 Task: Create a task  Implement social media sharing feature for the app , assign it to team member softage.6@softage.net in the project TrendSetter and update the status of the task to  Off Track , set the priority of the task to Medium.
Action: Mouse moved to (58, 225)
Screenshot: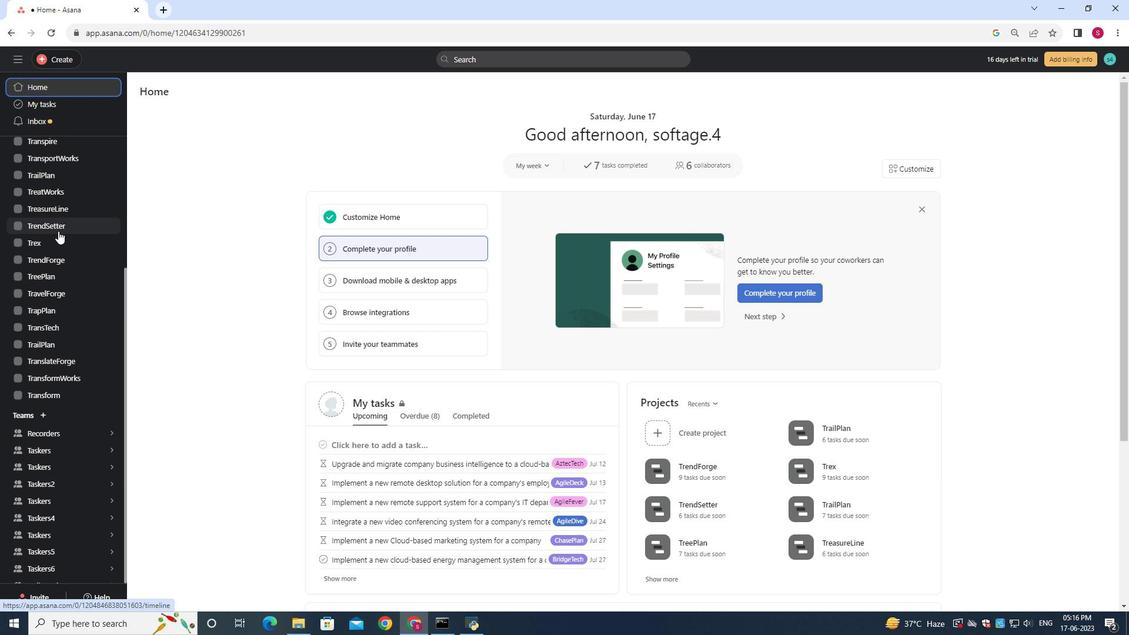 
Action: Mouse pressed left at (58, 225)
Screenshot: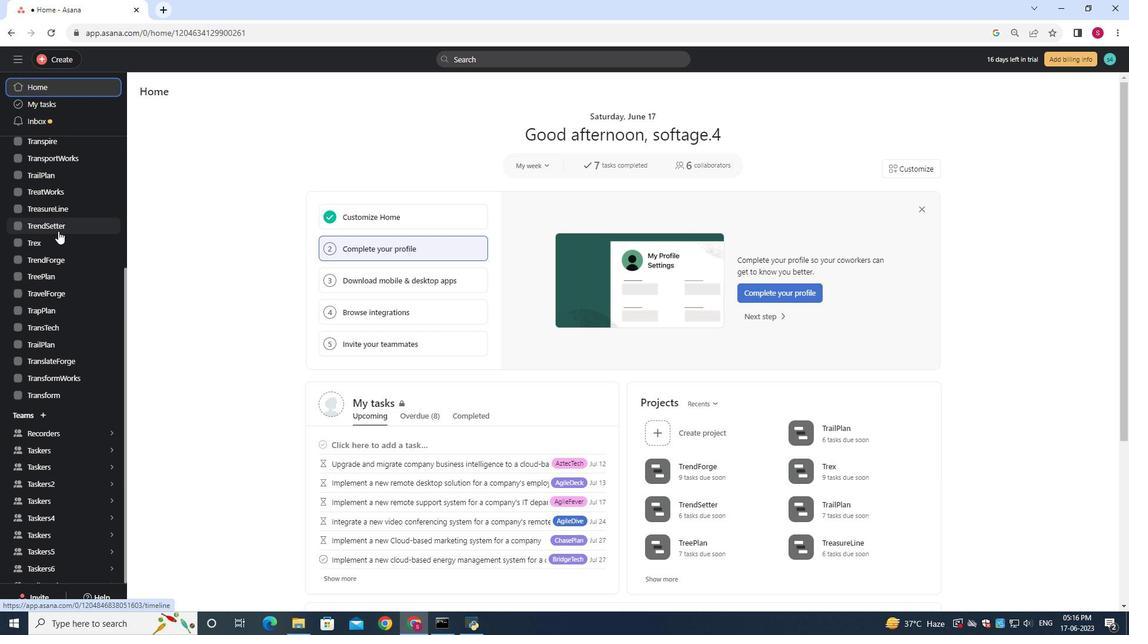 
Action: Mouse moved to (161, 137)
Screenshot: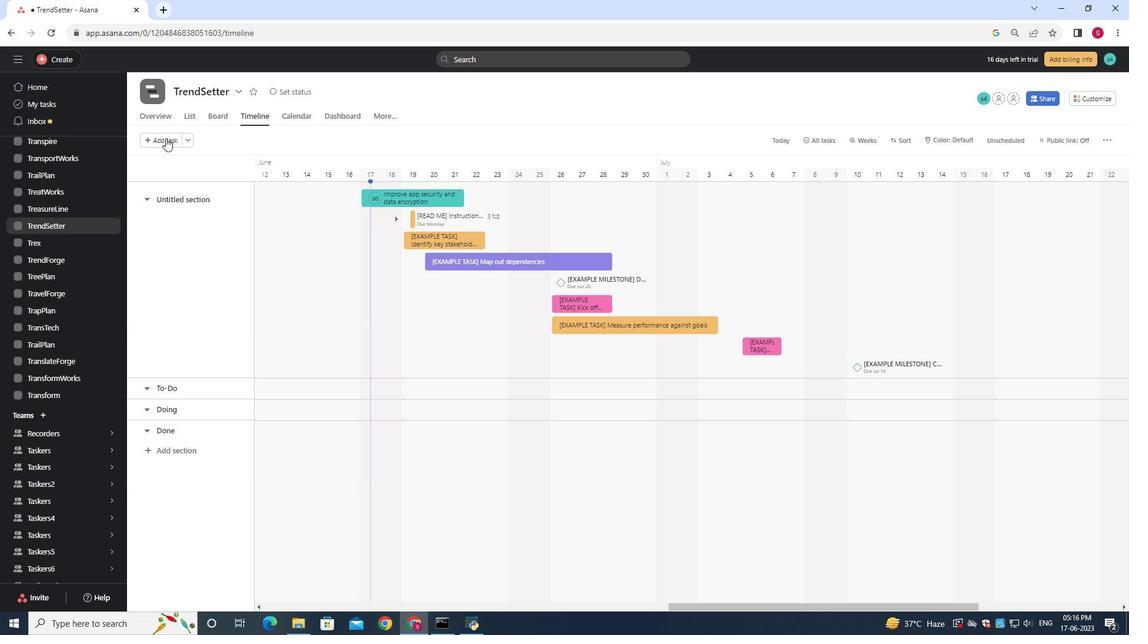 
Action: Mouse pressed left at (161, 137)
Screenshot: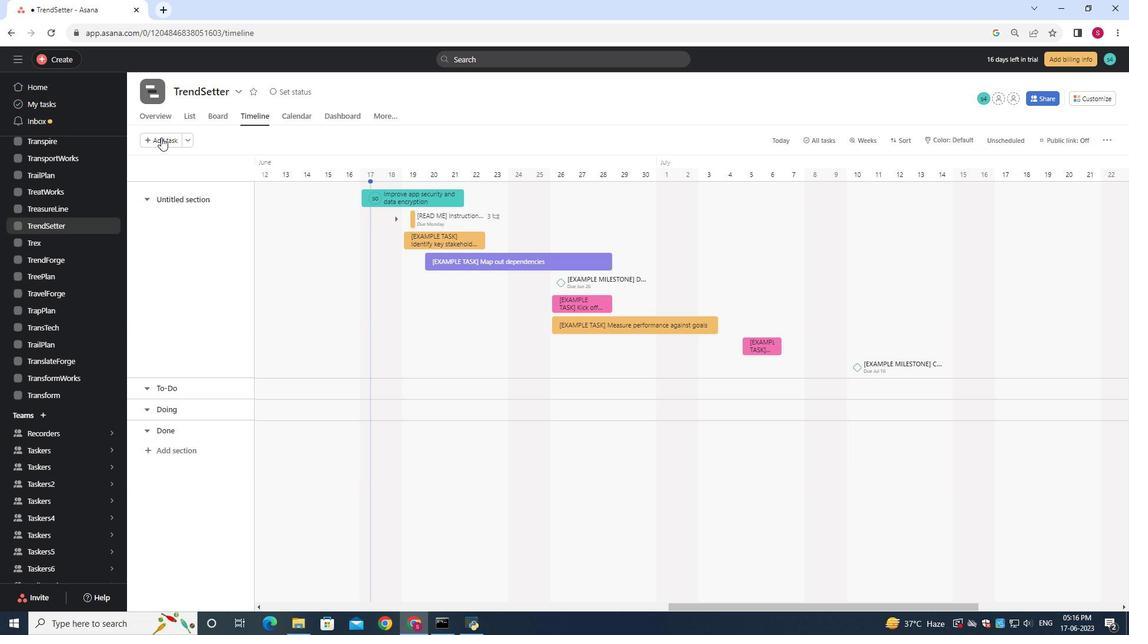 
Action: Mouse moved to (161, 137)
Screenshot: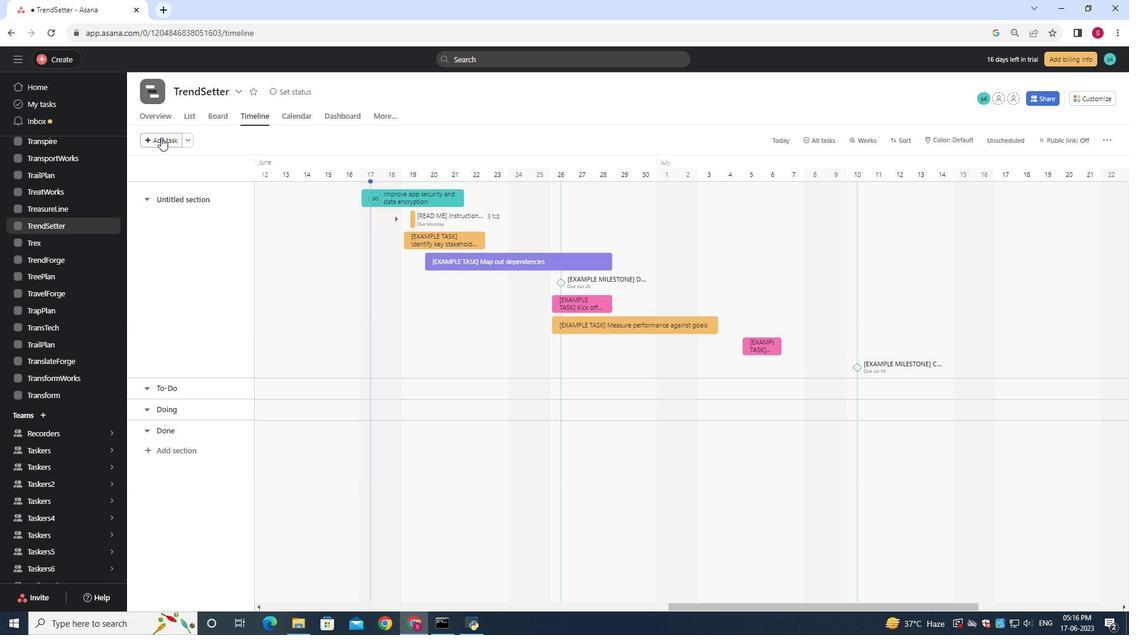 
Action: Key pressed <Key.shift>Implement<Key.space><Key.shift>S<Key.backspace>social<Key.space><Key.shift><Key.shift><Key.shift><Key.shift><Key.shift><Key.shift><Key.shift><Key.shift><Key.shift><Key.shift><Key.shift><Key.shift><Key.shift><Key.shift><Key.shift><Key.shift><Key.shift><Key.shift><Key.shift><Key.shift><Key.shift>media<Key.space>sharing<Key.space>feature<Key.space>for<Key.space>the<Key.space>app
Screenshot: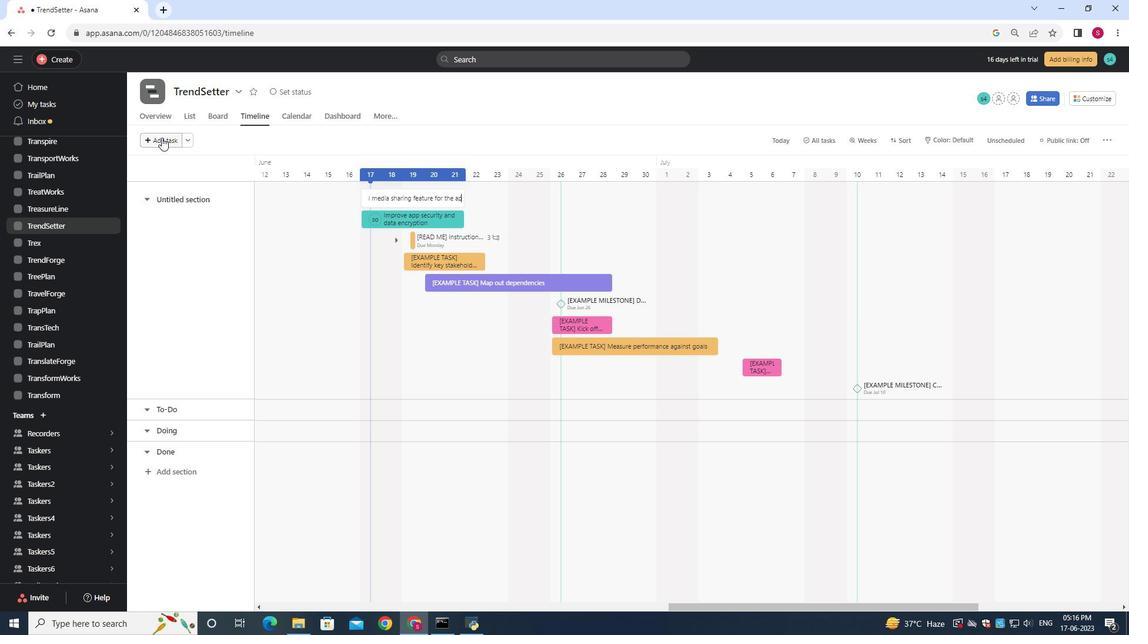 
Action: Mouse moved to (428, 200)
Screenshot: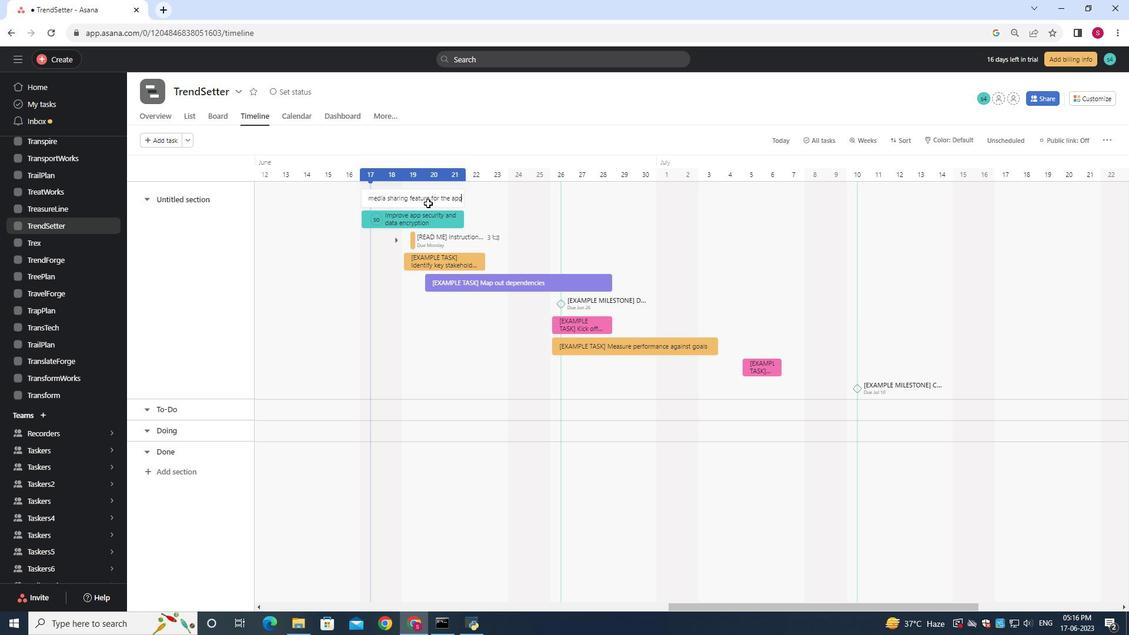 
Action: Mouse pressed left at (428, 200)
Screenshot: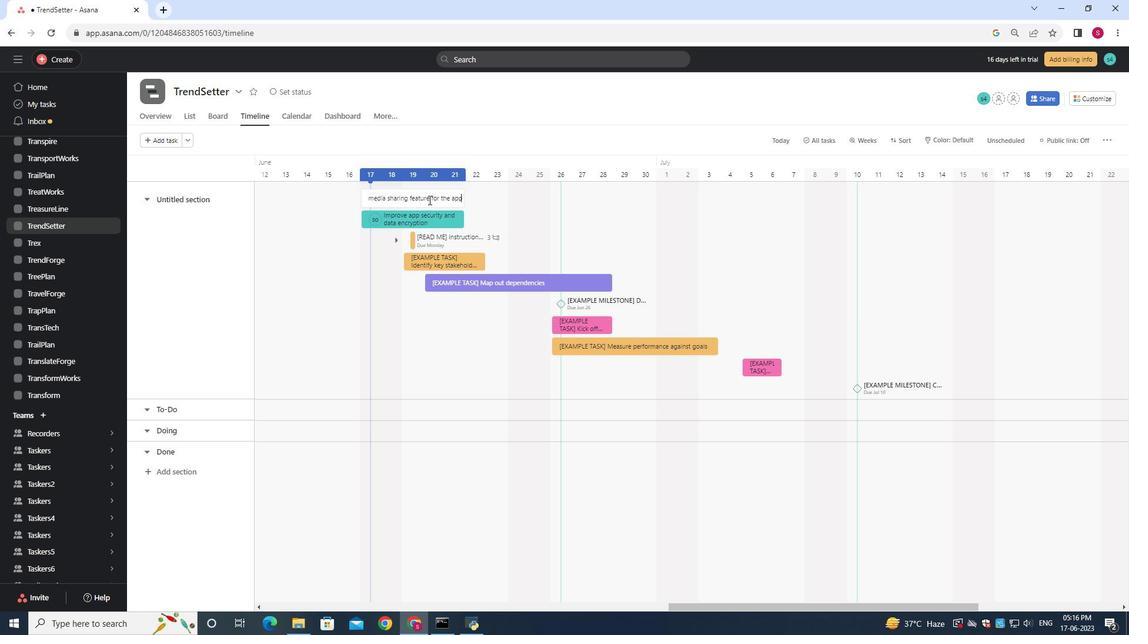 
Action: Mouse moved to (899, 197)
Screenshot: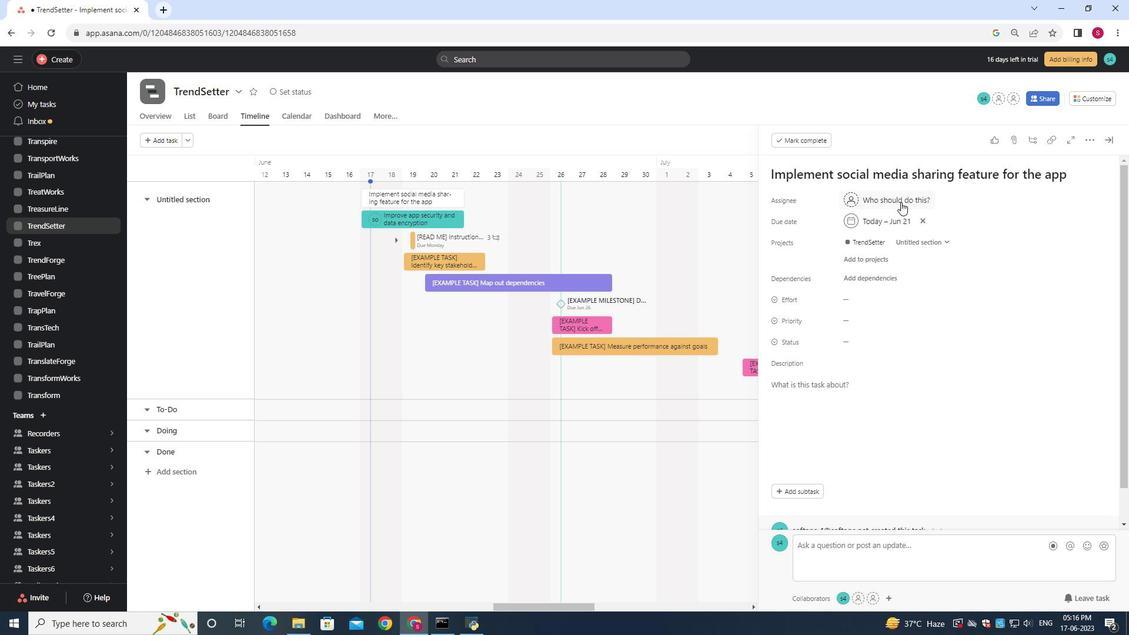 
Action: Mouse pressed left at (899, 197)
Screenshot: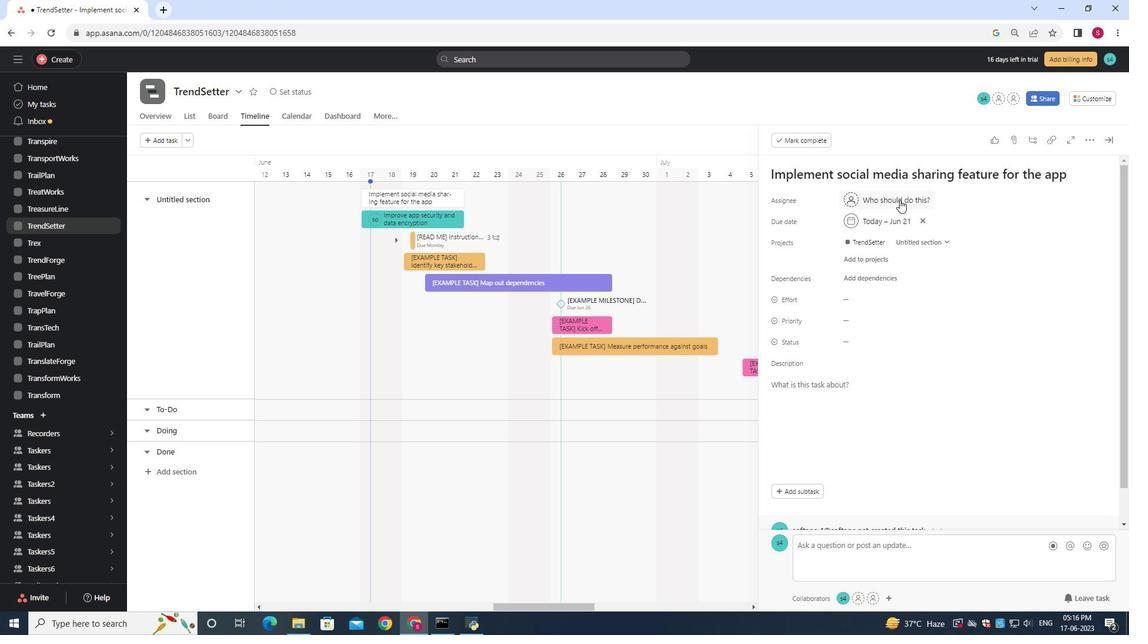 
Action: Key pressed softage
Screenshot: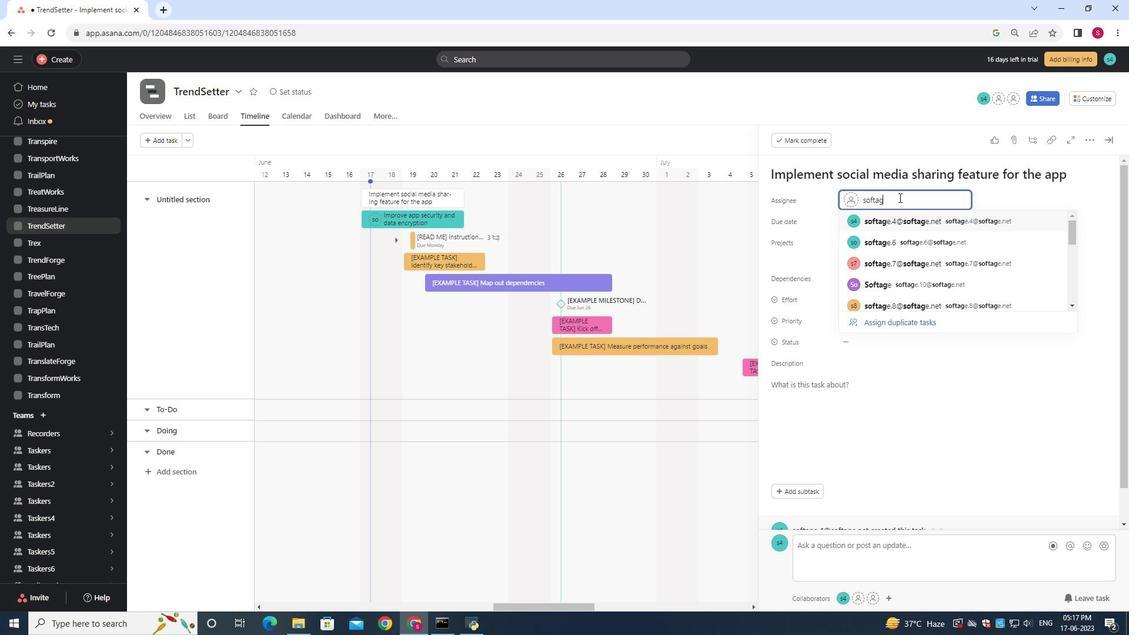 
Action: Mouse moved to (892, 195)
Screenshot: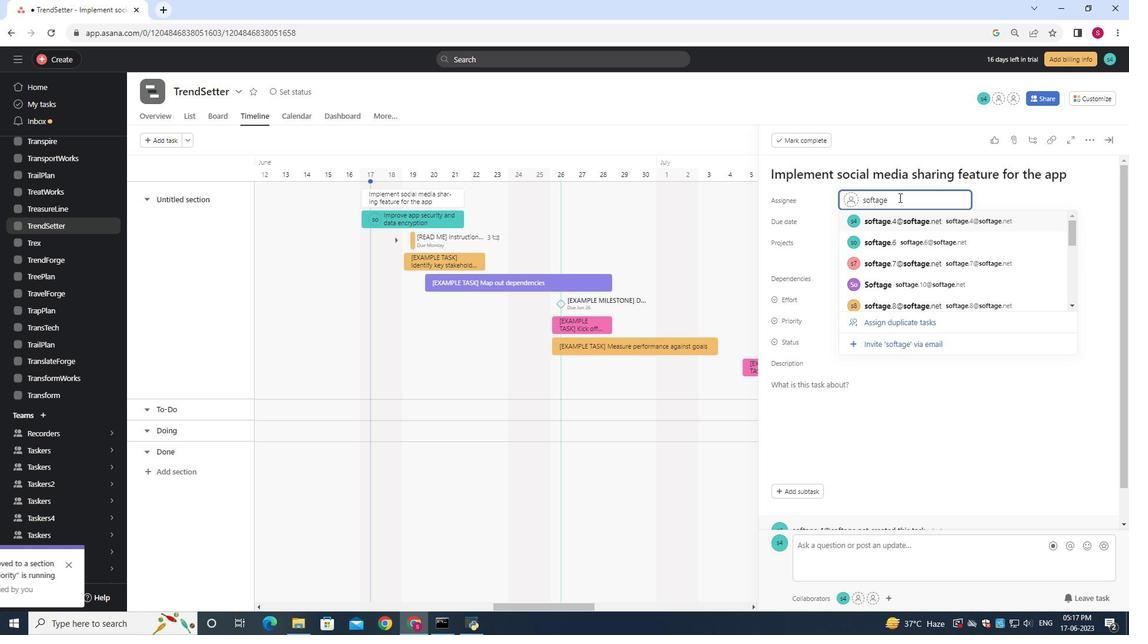 
Action: Key pressed .6<Key.shift>@softage.net
Screenshot: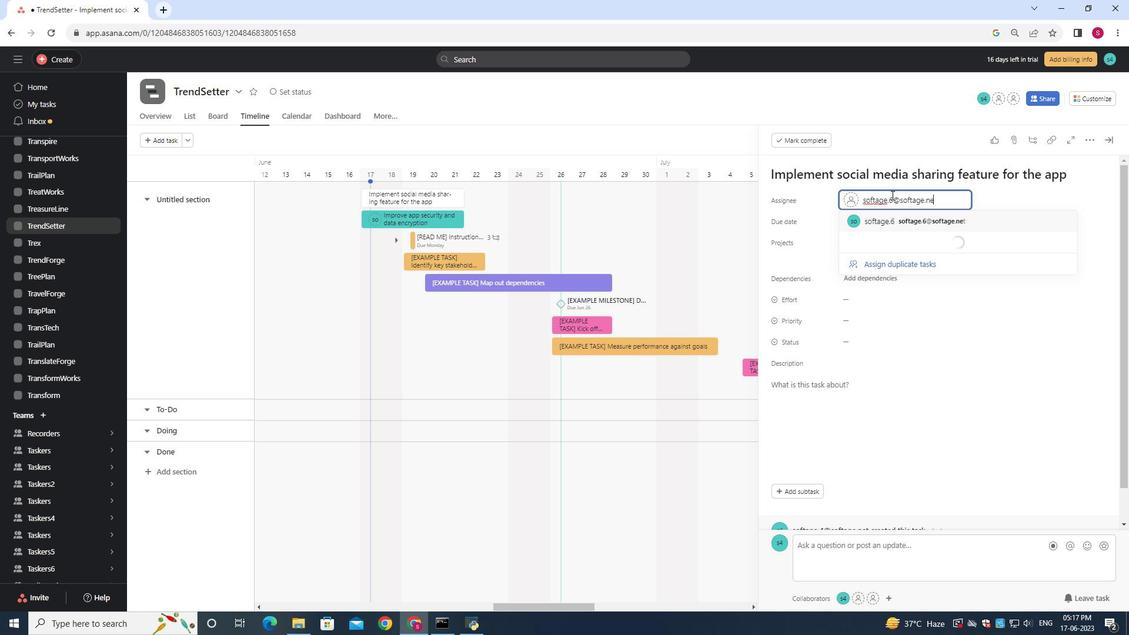 
Action: Mouse moved to (912, 221)
Screenshot: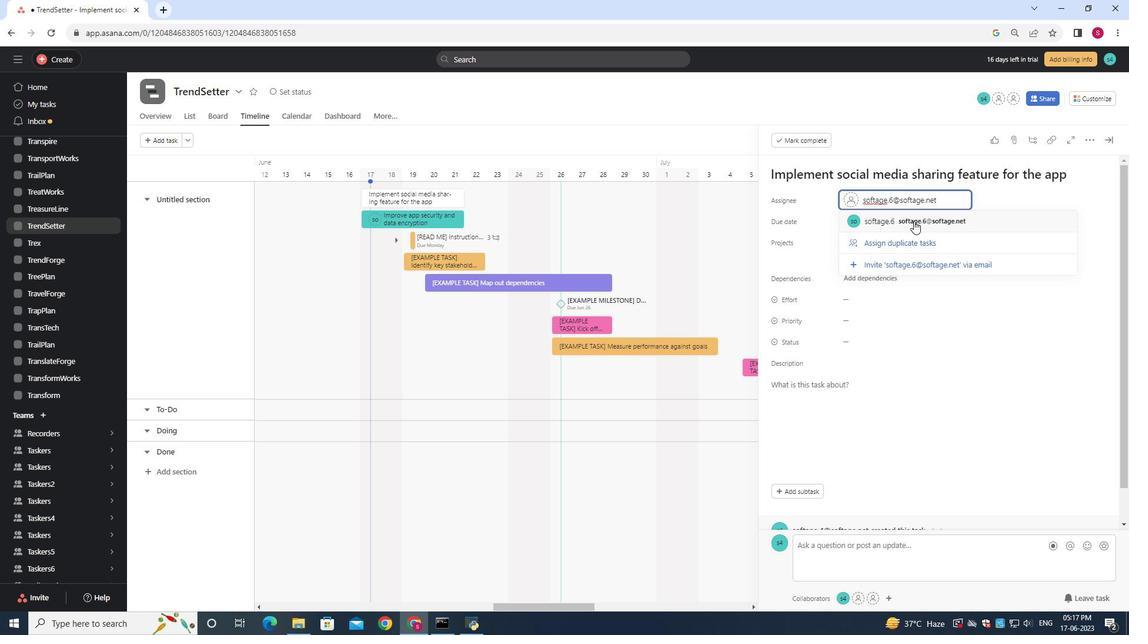 
Action: Mouse pressed left at (912, 221)
Screenshot: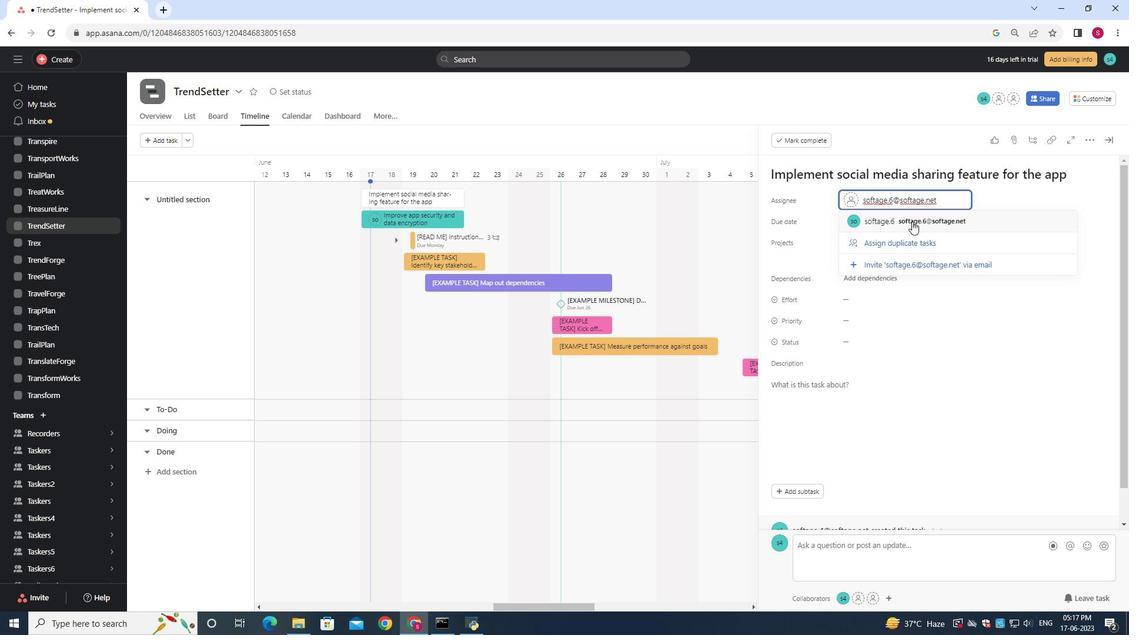 
Action: Mouse moved to (859, 337)
Screenshot: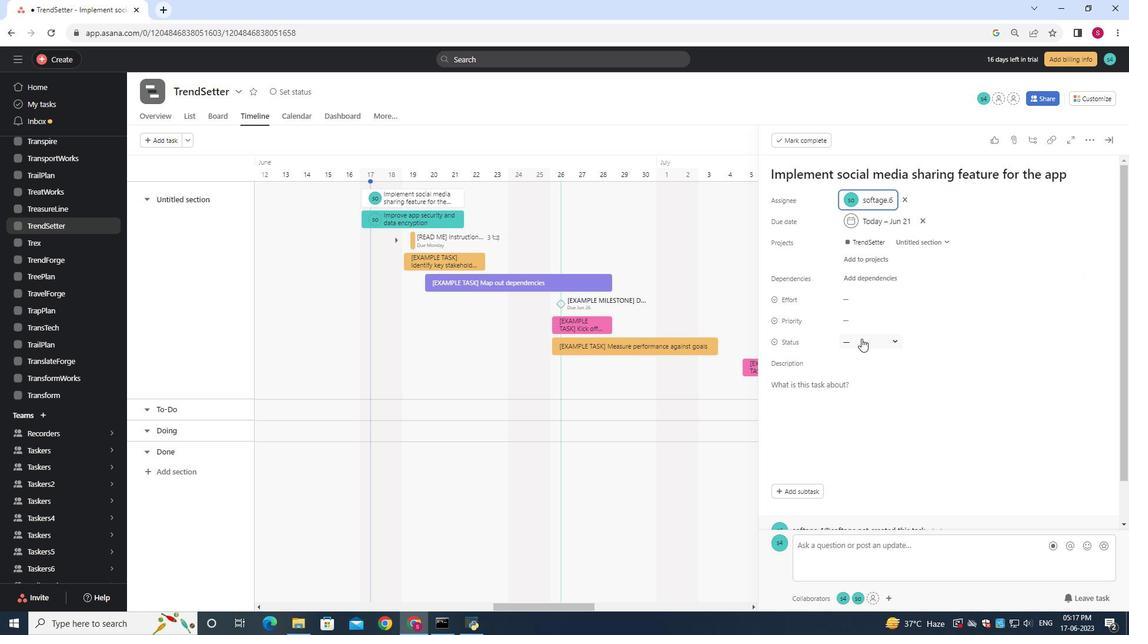 
Action: Mouse pressed left at (859, 337)
Screenshot: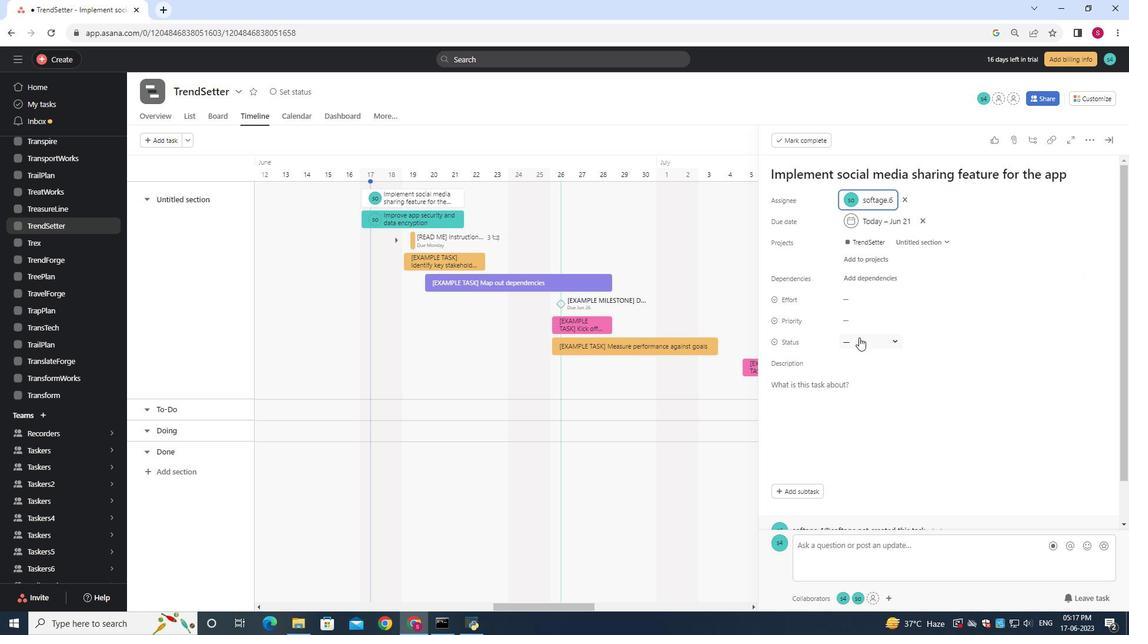 
Action: Mouse moved to (879, 414)
Screenshot: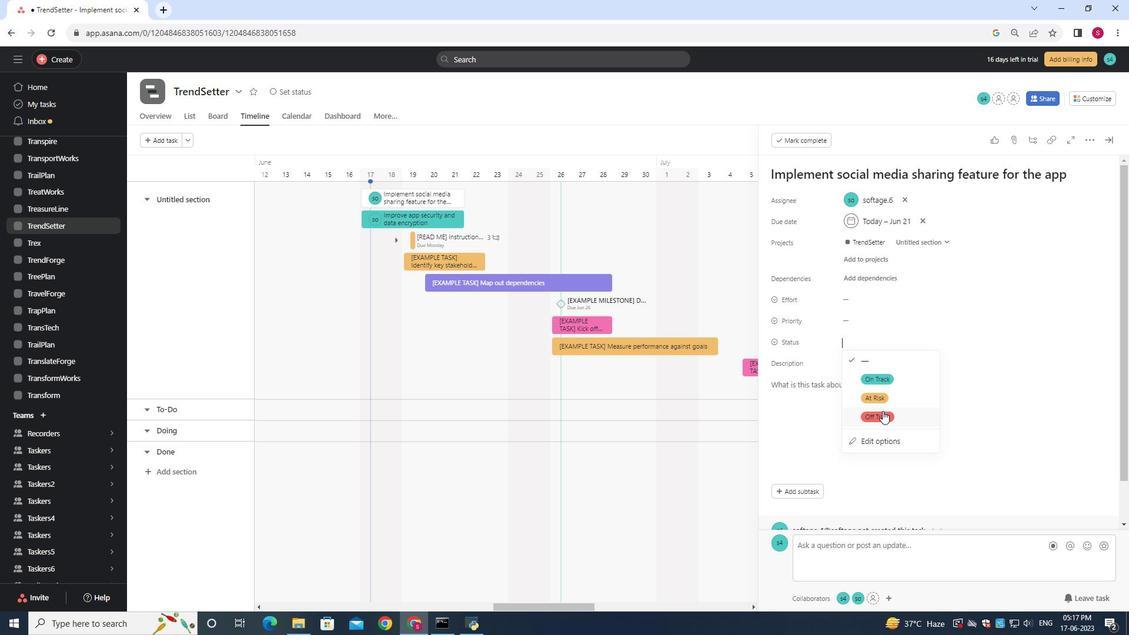 
Action: Mouse pressed left at (879, 414)
Screenshot: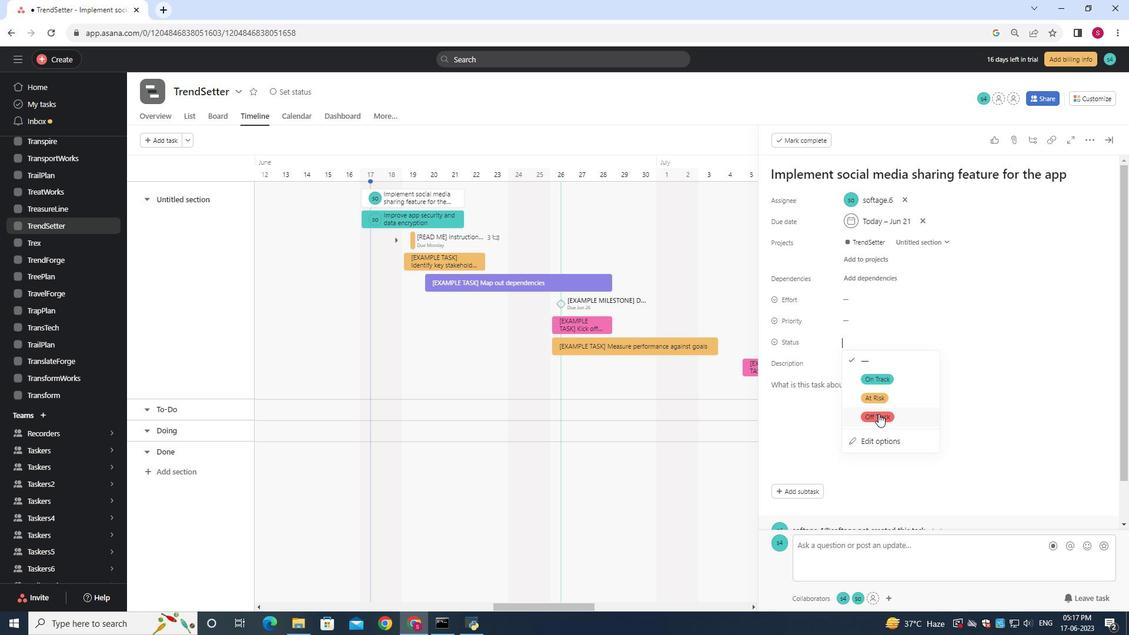 
Action: Mouse moved to (852, 318)
Screenshot: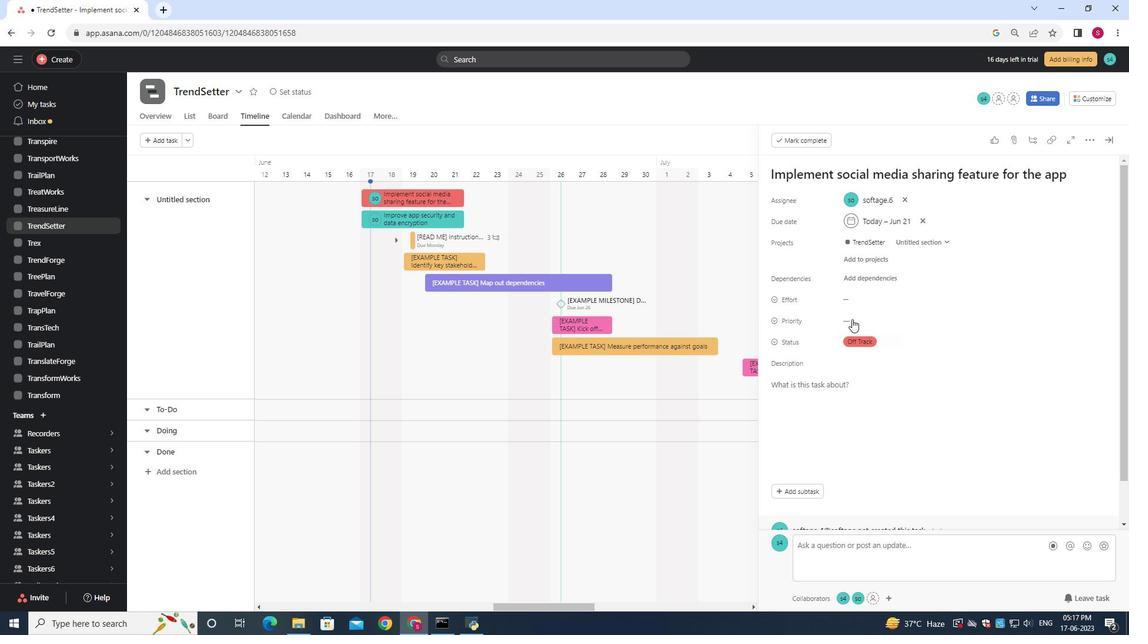 
Action: Mouse pressed left at (852, 318)
Screenshot: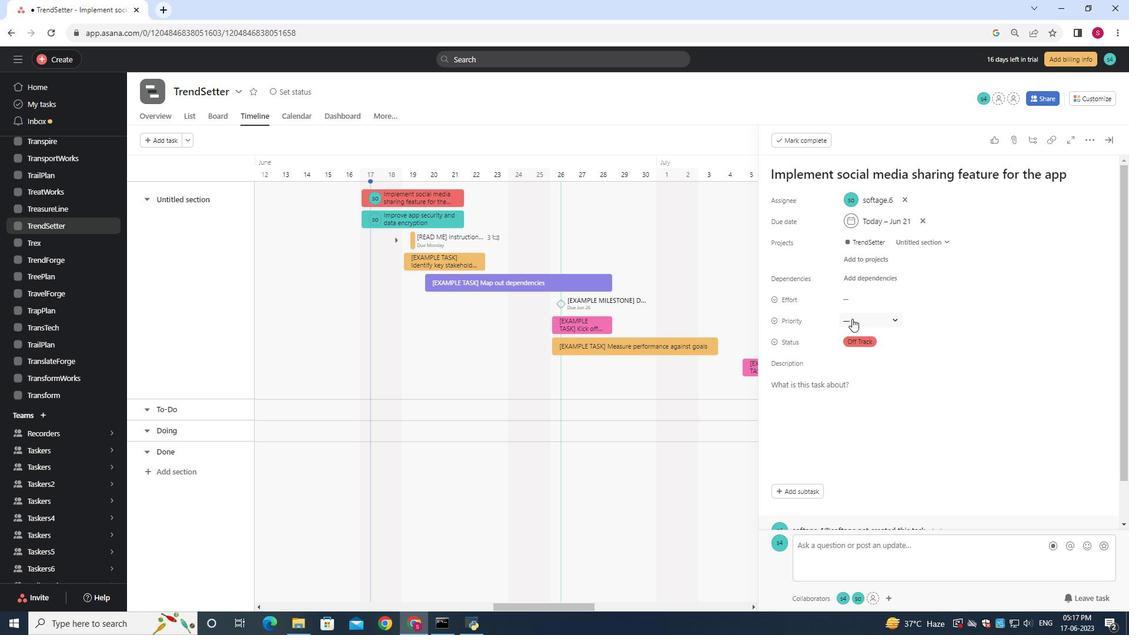 
Action: Mouse moved to (876, 374)
Screenshot: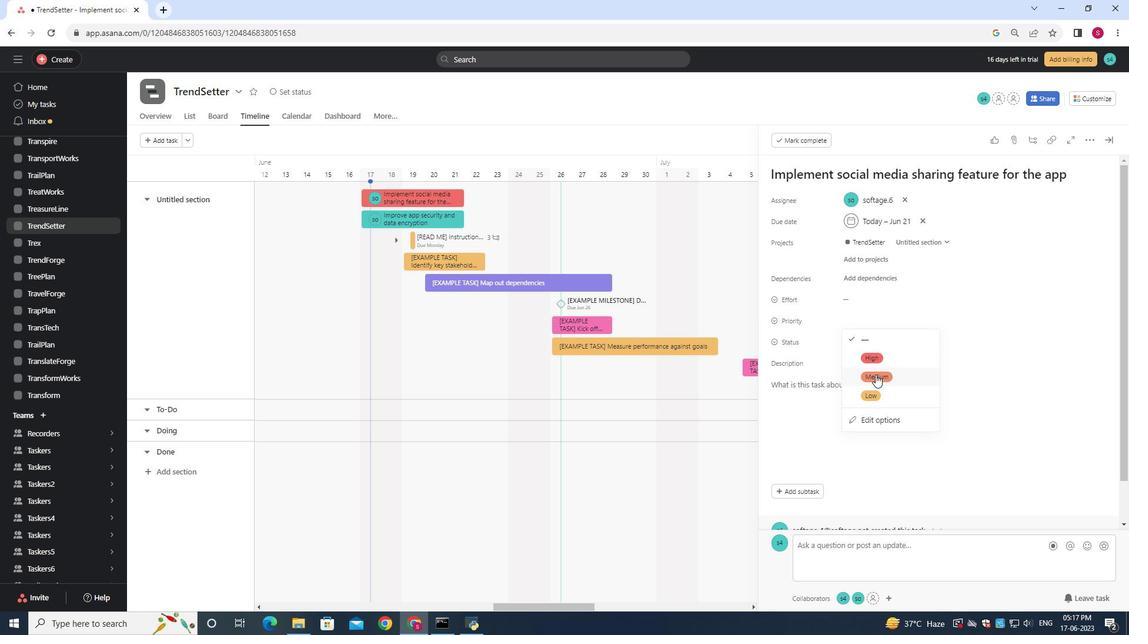 
Action: Mouse pressed left at (876, 374)
Screenshot: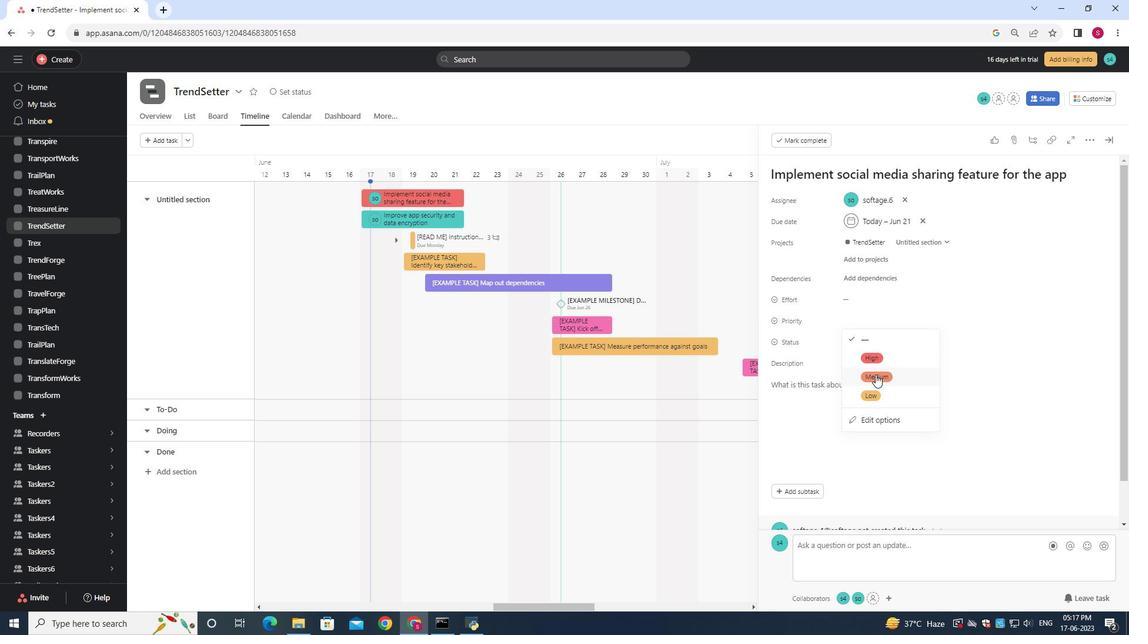 
Action: Mouse moved to (830, 328)
Screenshot: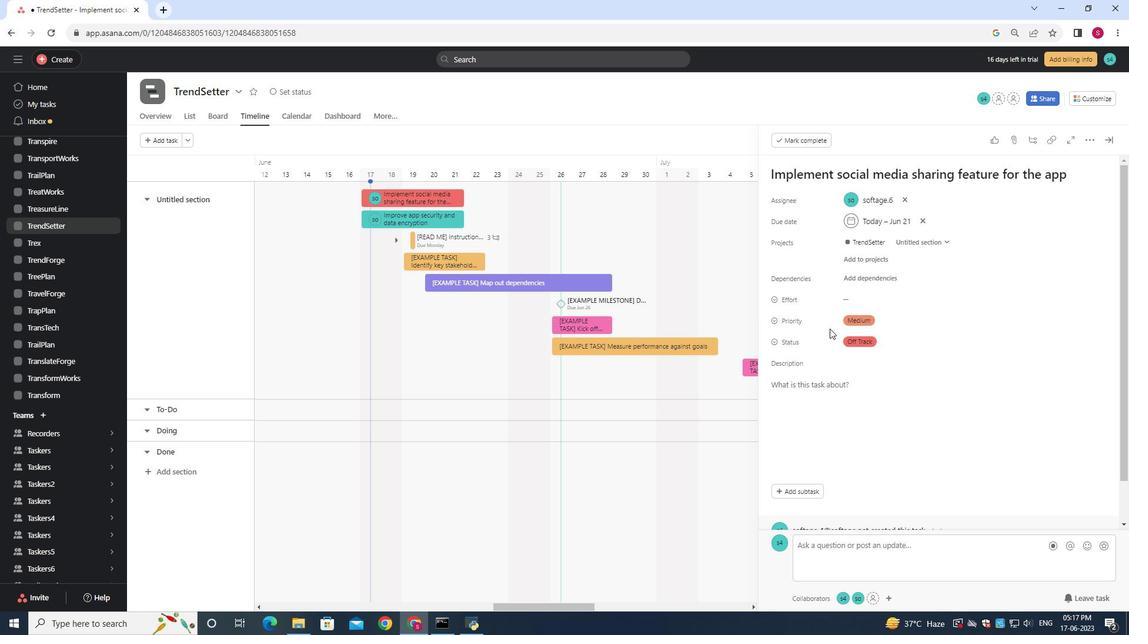 
